 Task: Create a rule from the Agile list, Priority changed -> Complete task in the project AgileBite if Priority Cleared then Complete Task
Action: Mouse moved to (71, 339)
Screenshot: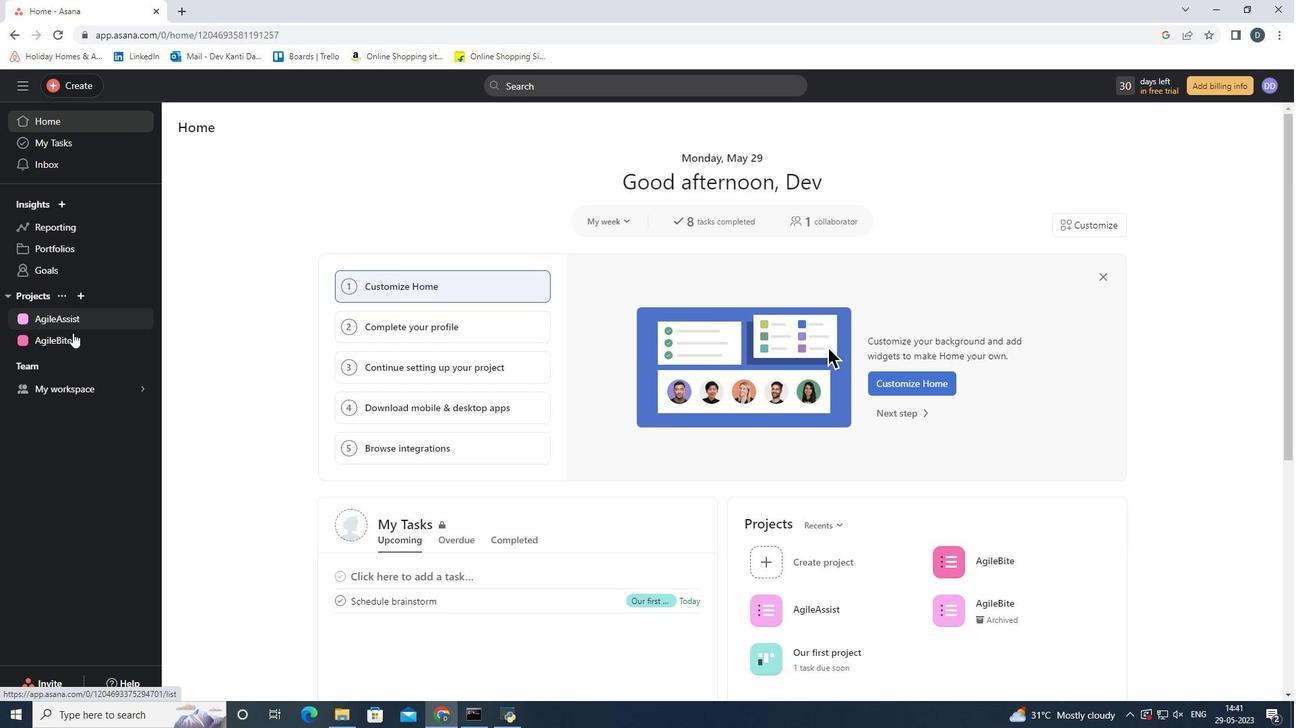 
Action: Mouse pressed left at (71, 339)
Screenshot: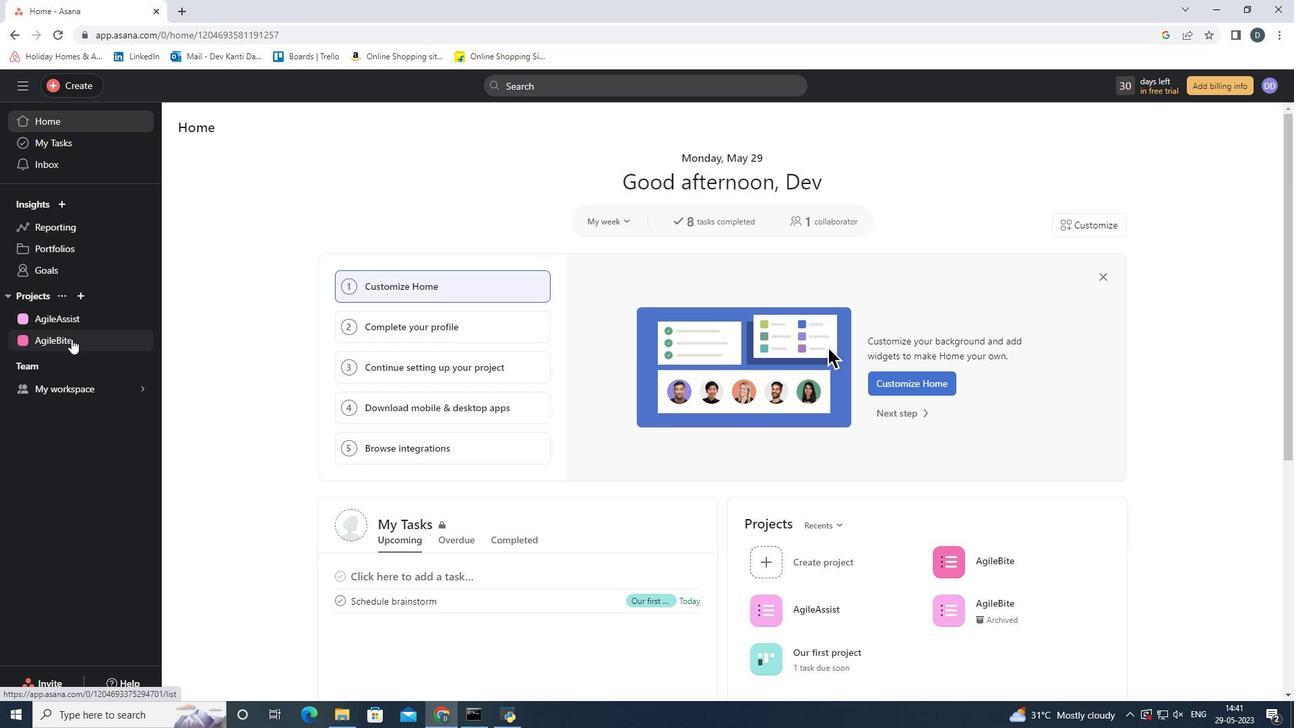 
Action: Mouse moved to (1241, 142)
Screenshot: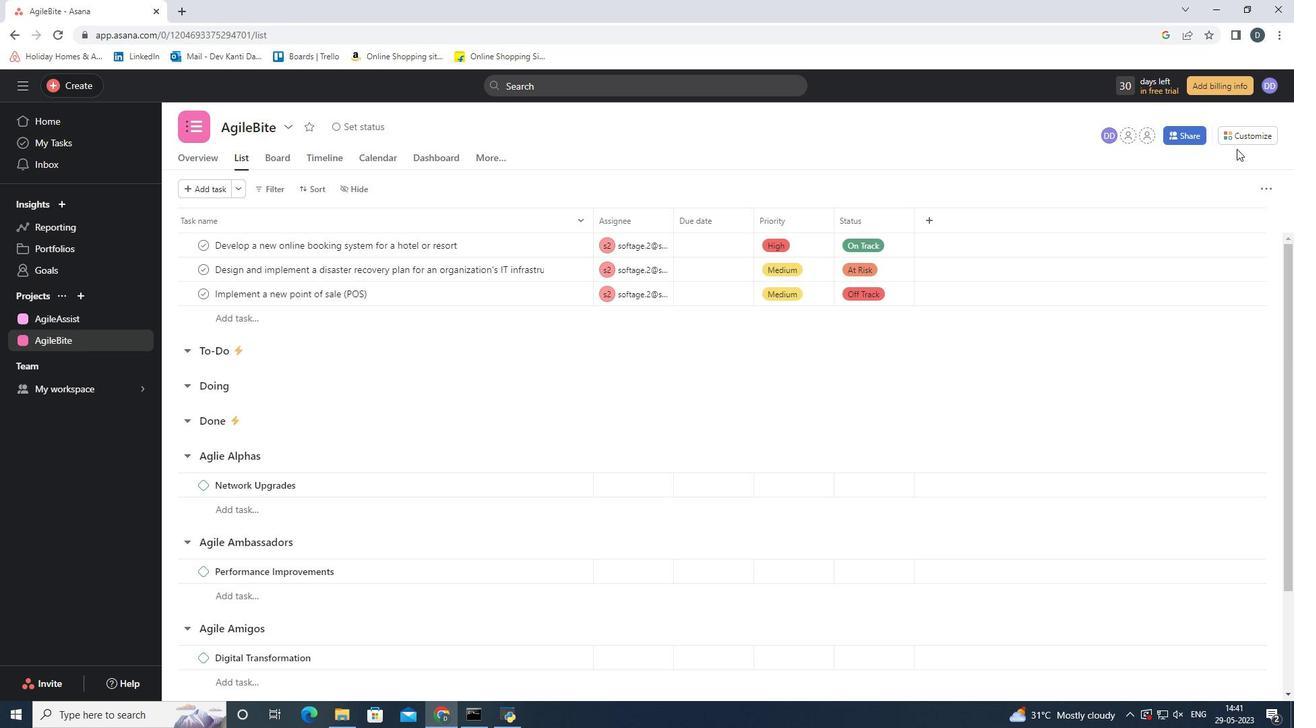 
Action: Mouse pressed left at (1241, 142)
Screenshot: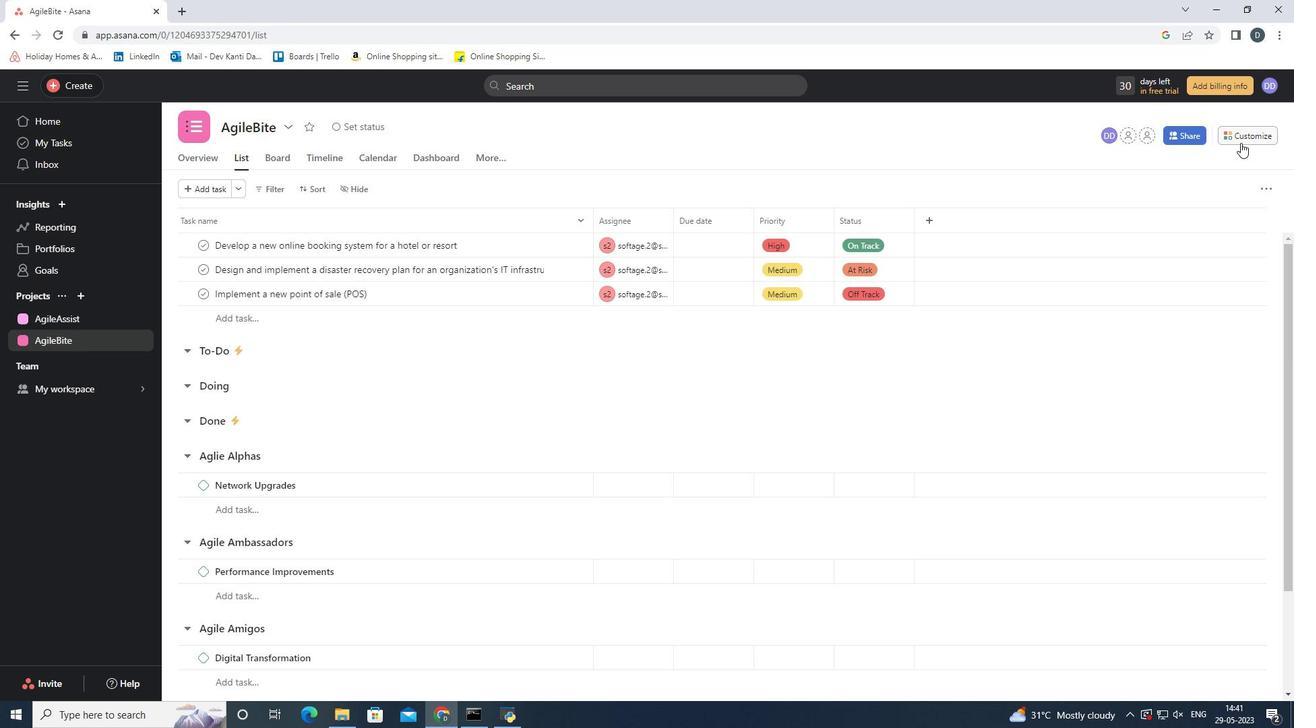 
Action: Mouse moved to (1006, 318)
Screenshot: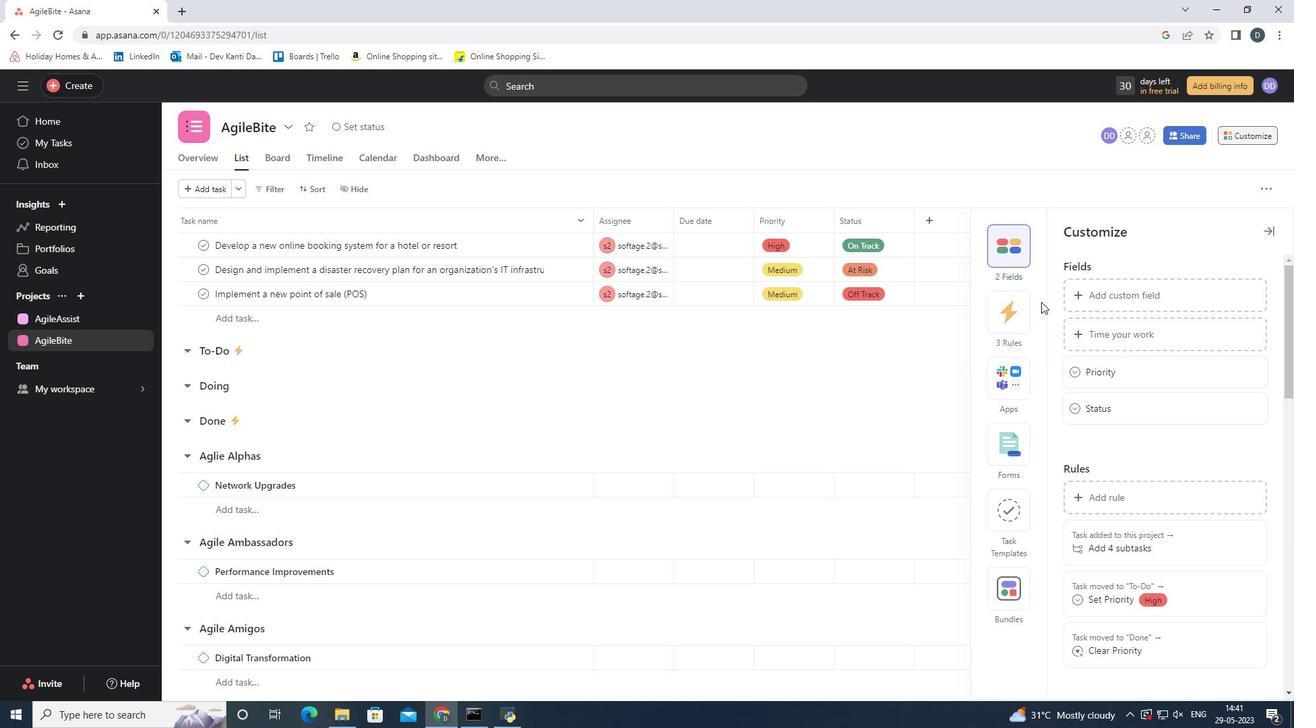 
Action: Mouse pressed left at (1006, 318)
Screenshot: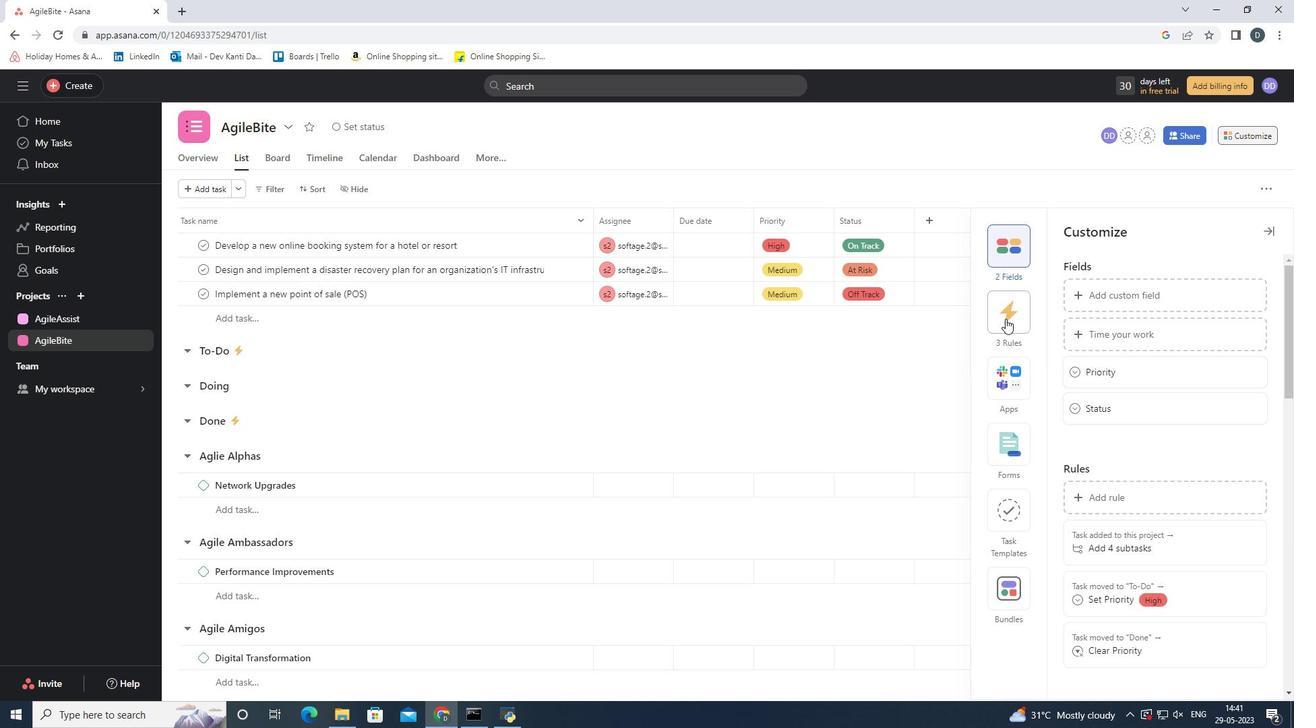 
Action: Mouse moved to (1163, 302)
Screenshot: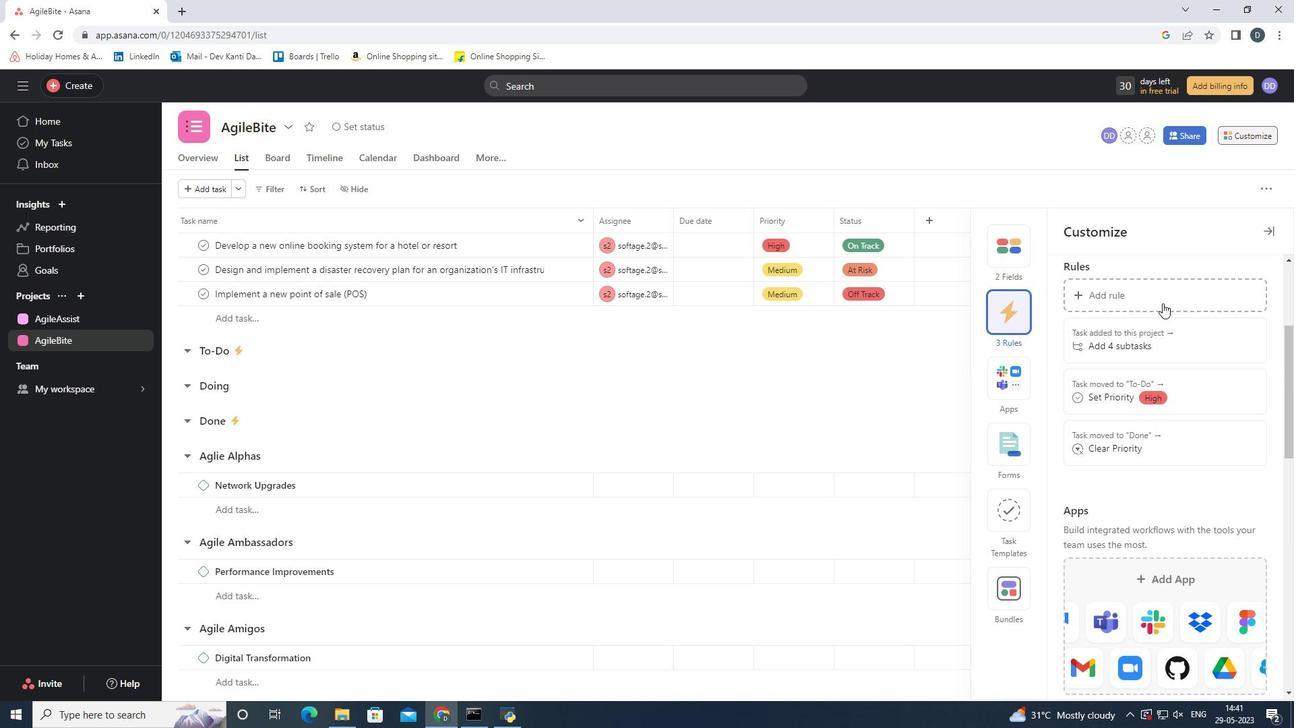 
Action: Mouse pressed left at (1163, 302)
Screenshot: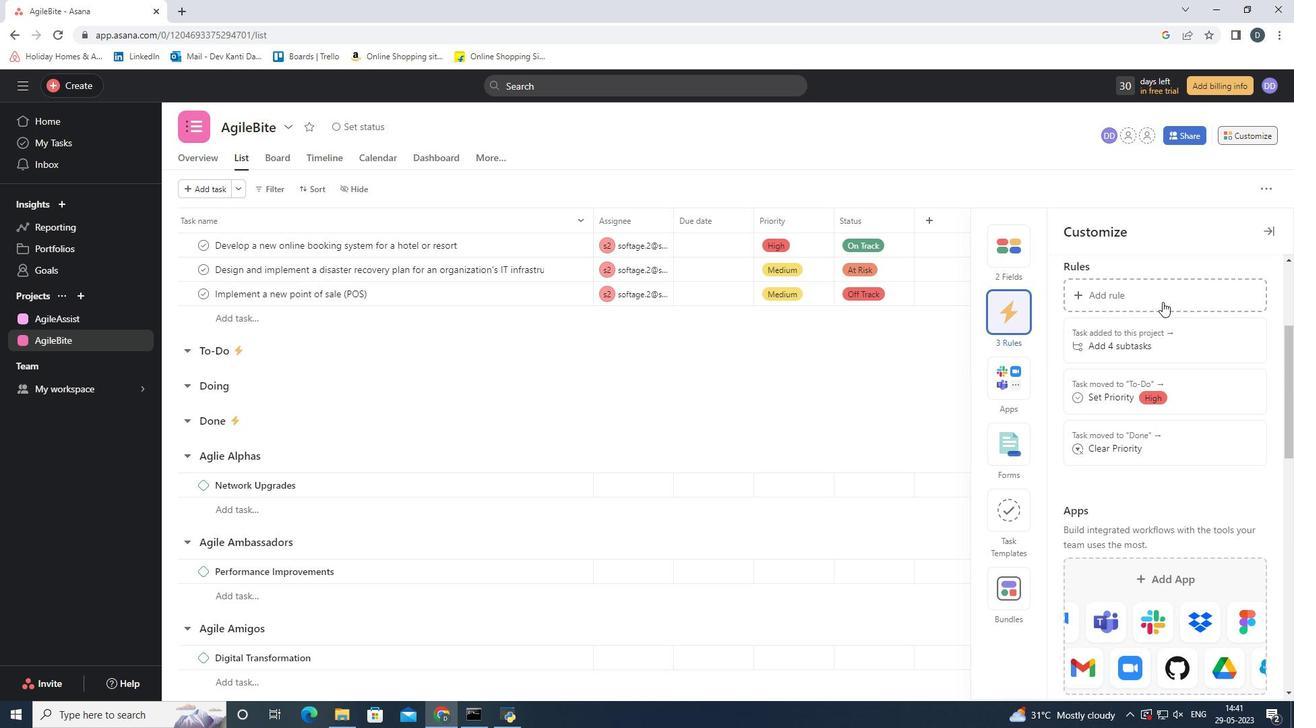 
Action: Mouse moved to (279, 228)
Screenshot: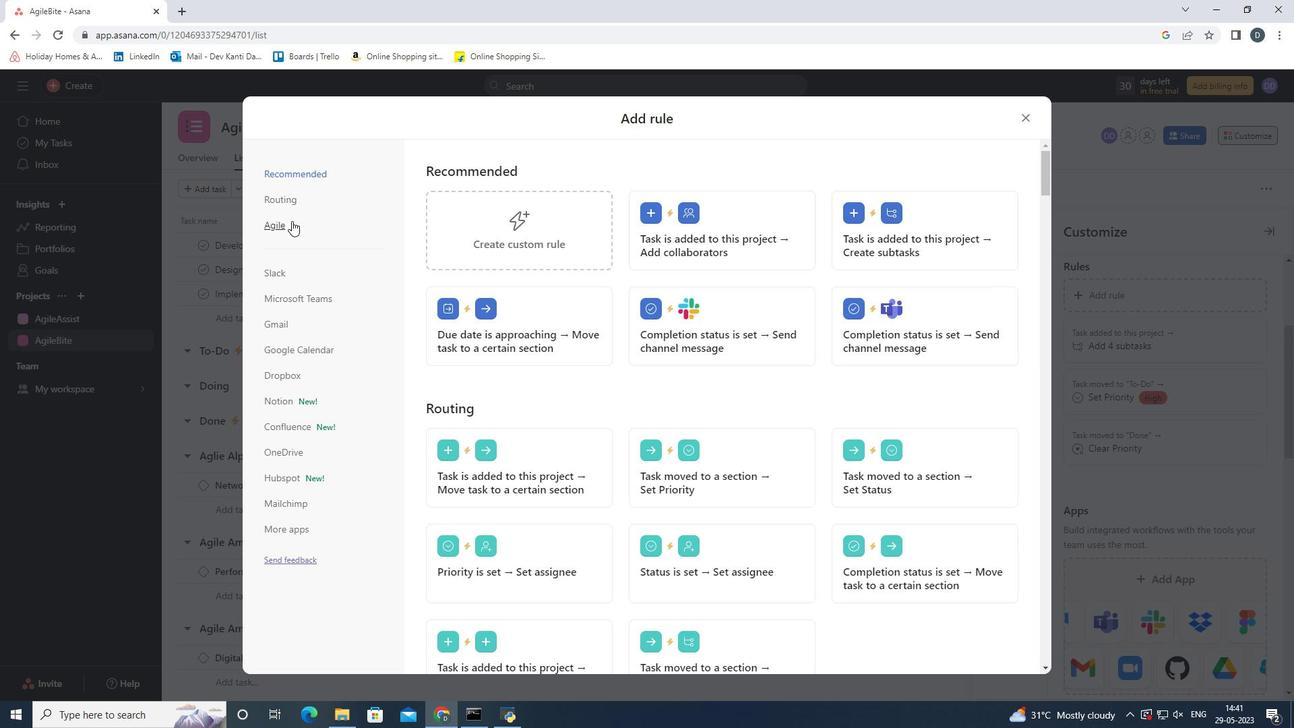 
Action: Mouse pressed left at (279, 228)
Screenshot: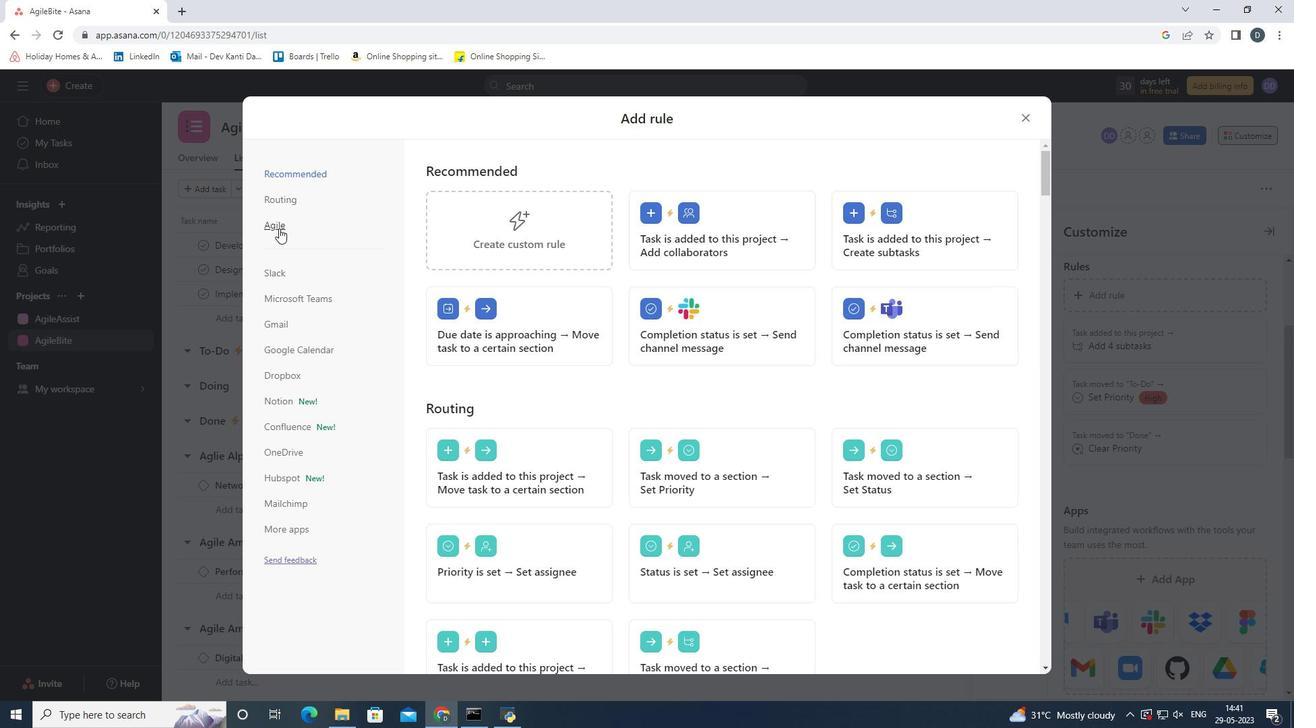 
Action: Mouse moved to (565, 240)
Screenshot: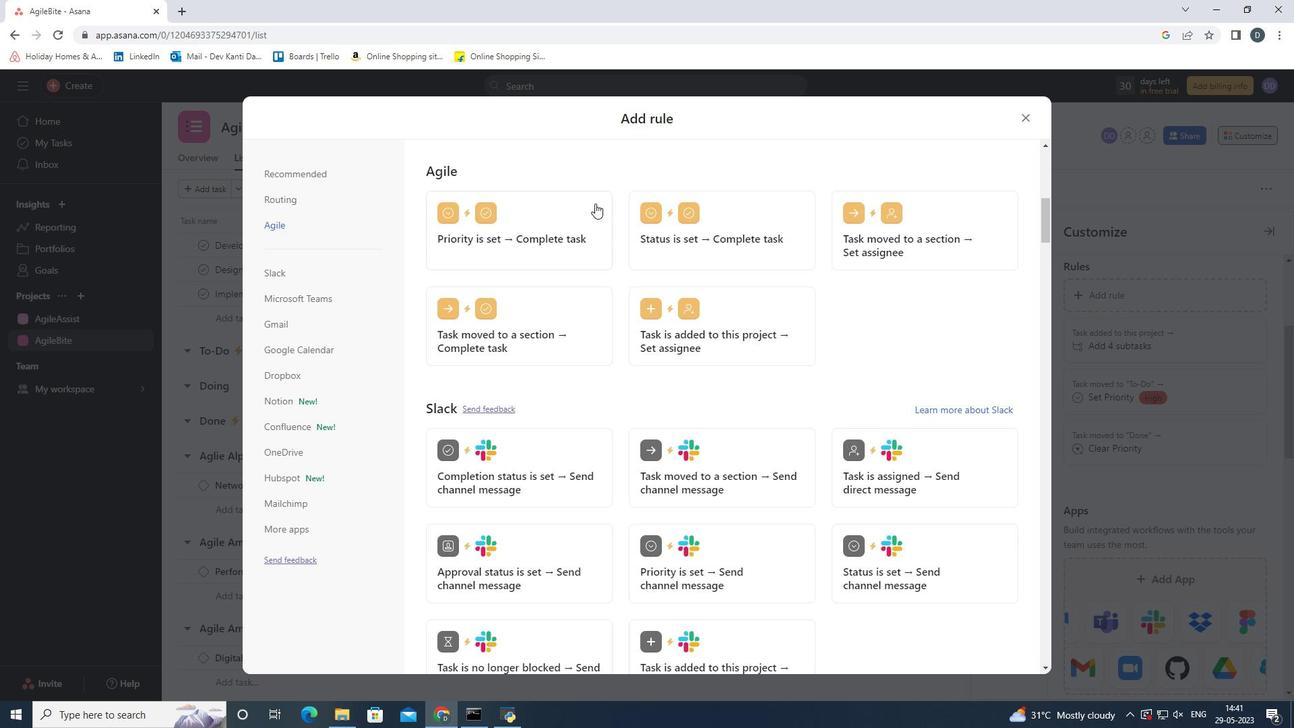 
Action: Mouse pressed left at (565, 240)
Screenshot: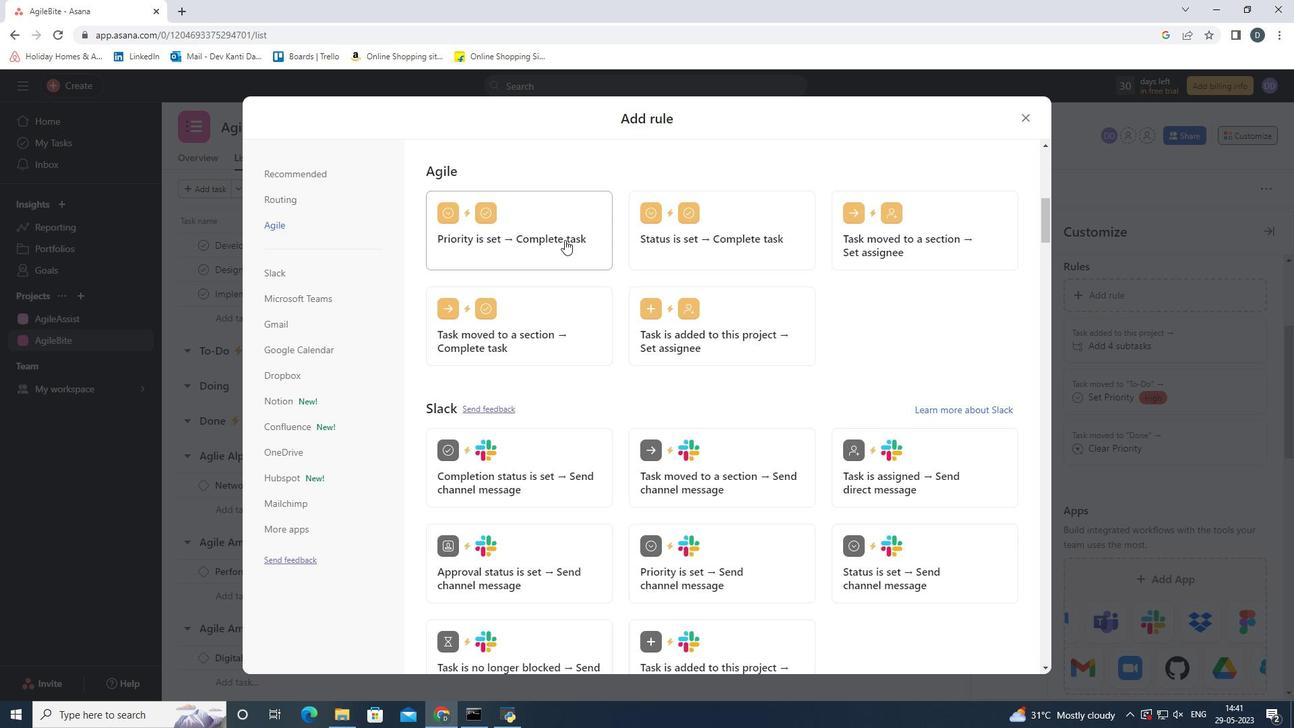 
Action: Mouse moved to (518, 456)
Screenshot: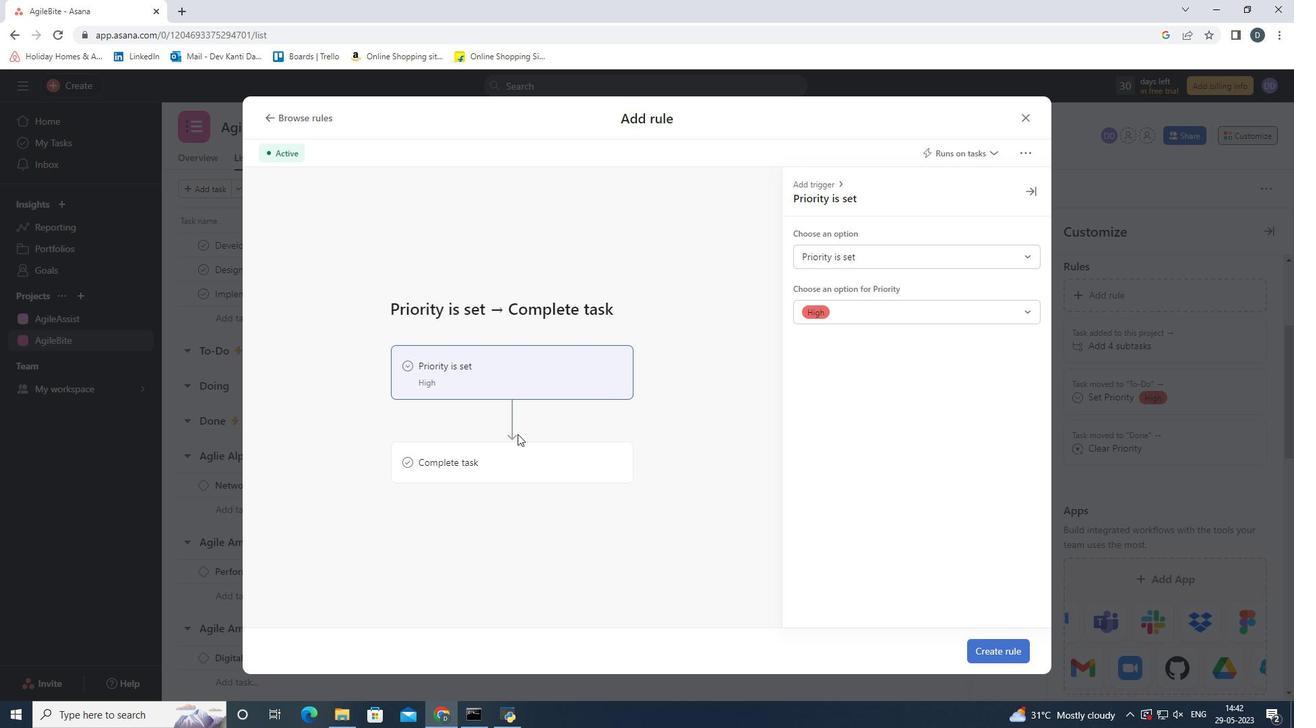 
Action: Mouse pressed left at (518, 456)
Screenshot: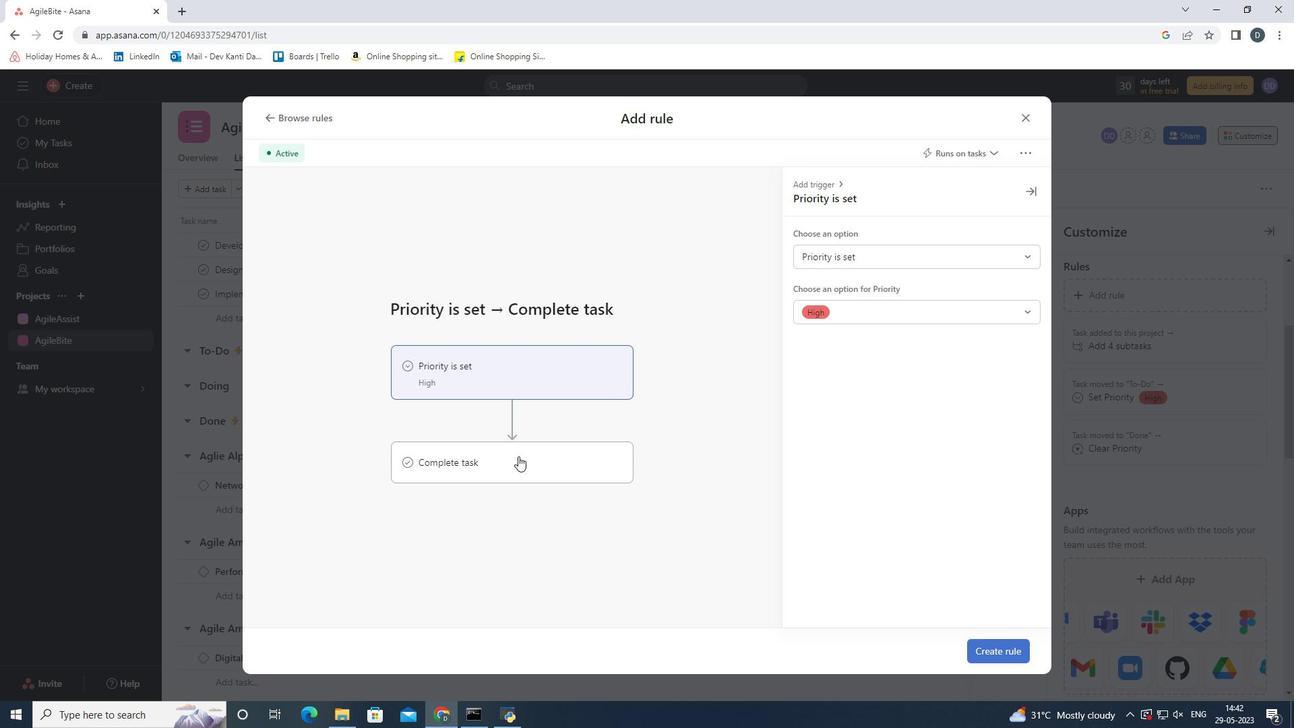 
Action: Mouse moved to (913, 262)
Screenshot: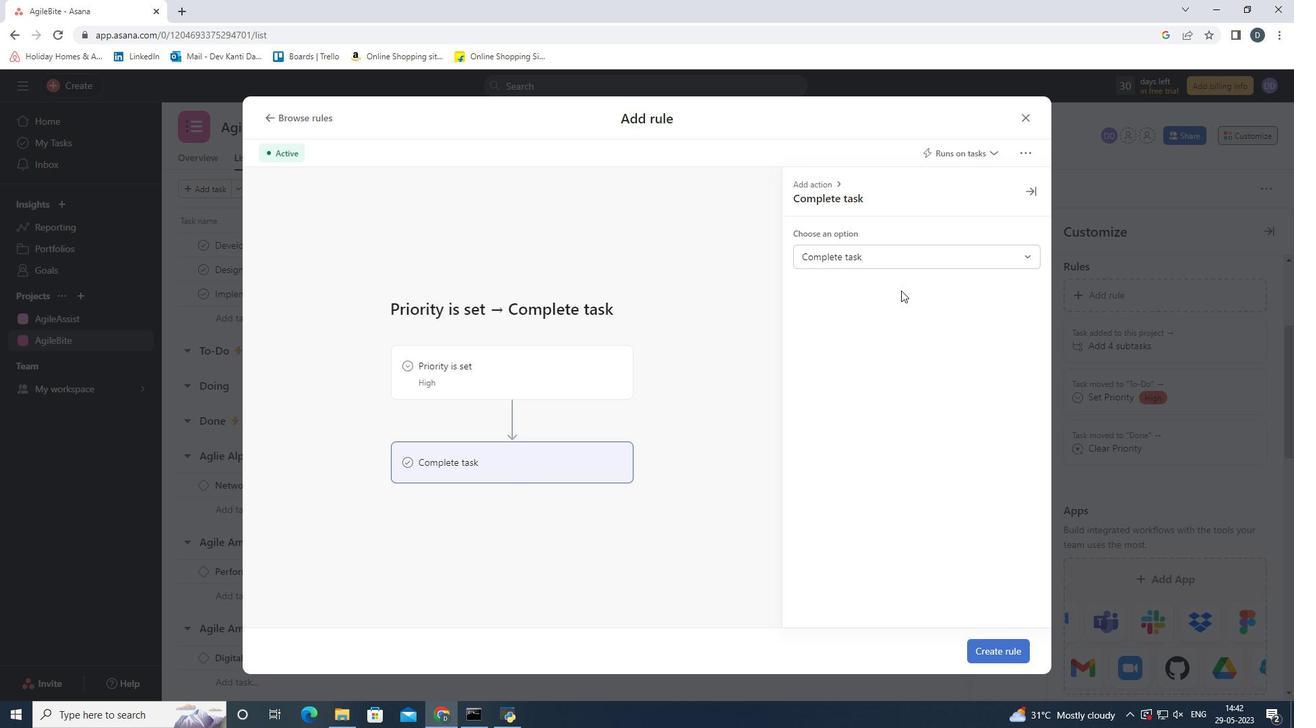 
Action: Mouse pressed left at (913, 262)
Screenshot: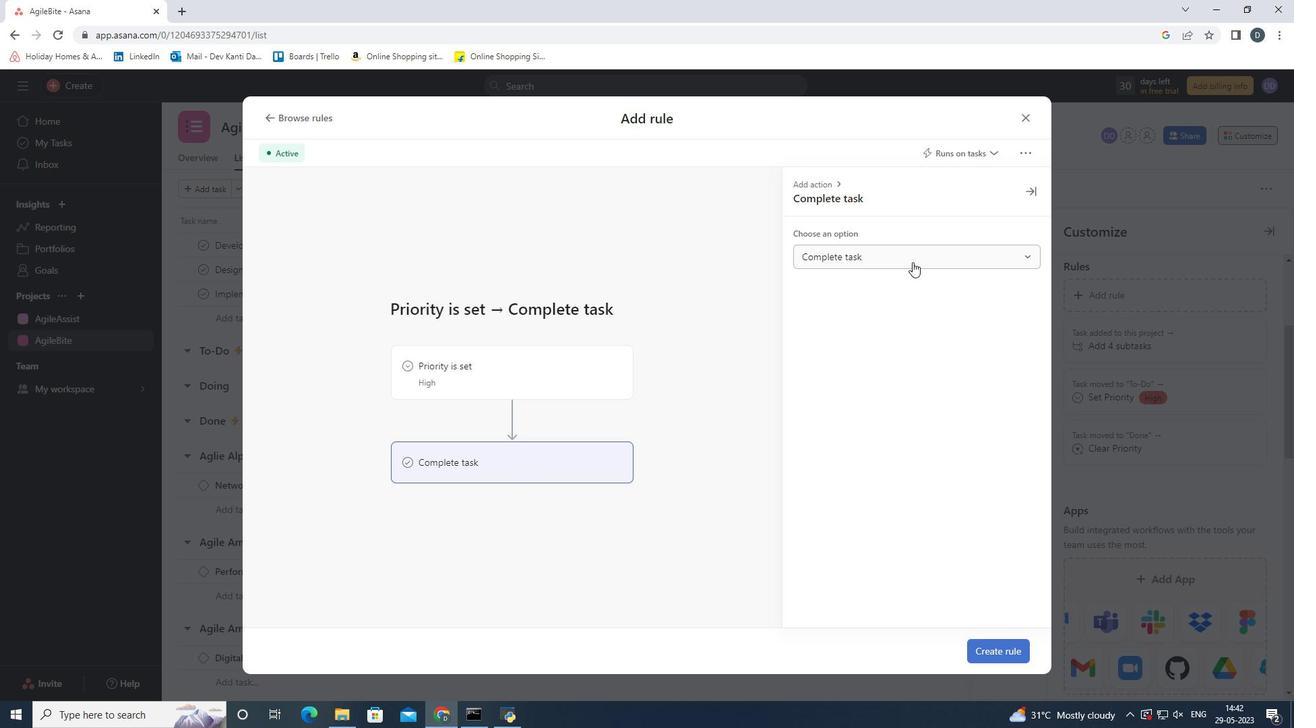 
Action: Mouse moved to (942, 352)
Screenshot: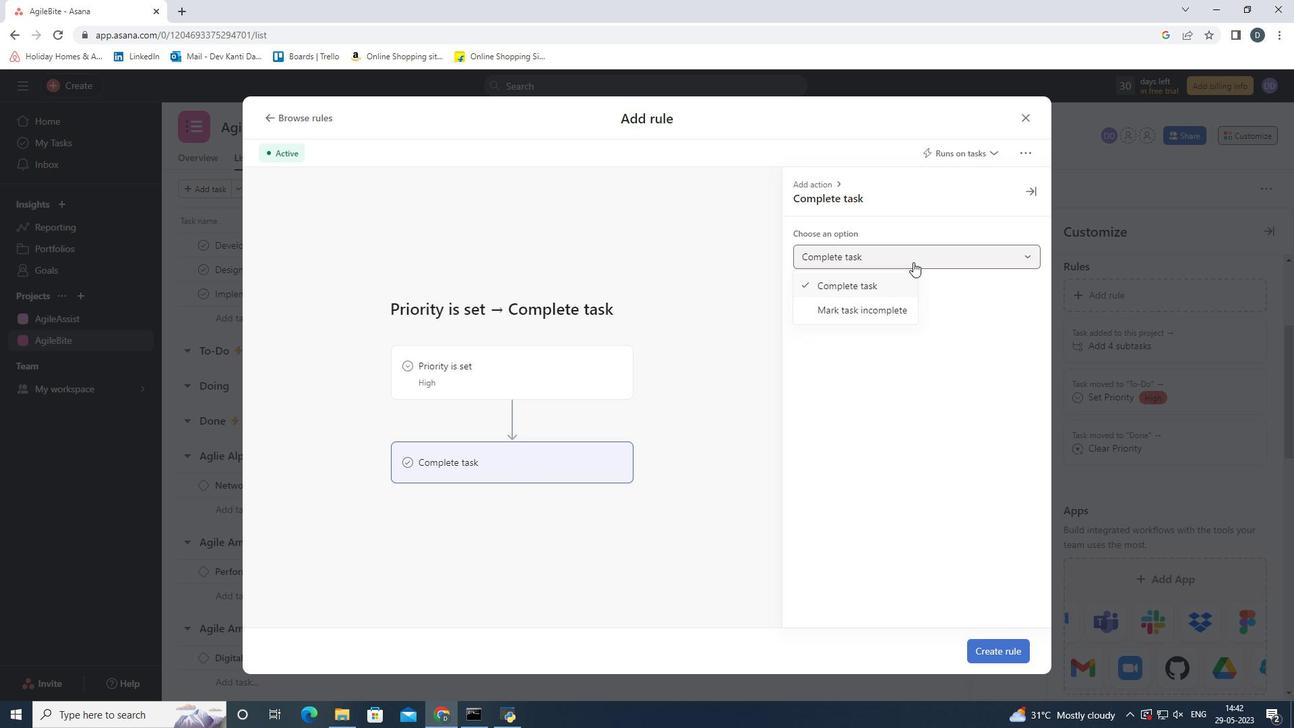 
Action: Mouse pressed left at (942, 352)
Screenshot: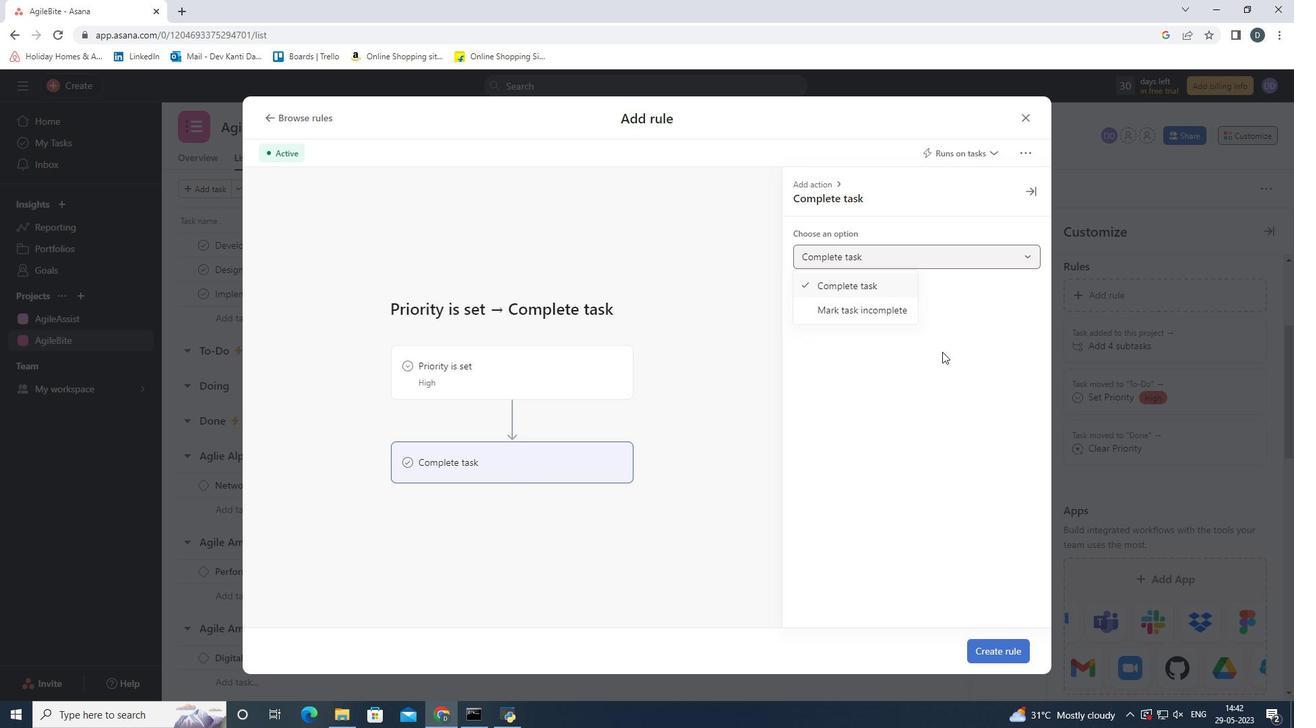 
Action: Mouse moved to (515, 383)
Screenshot: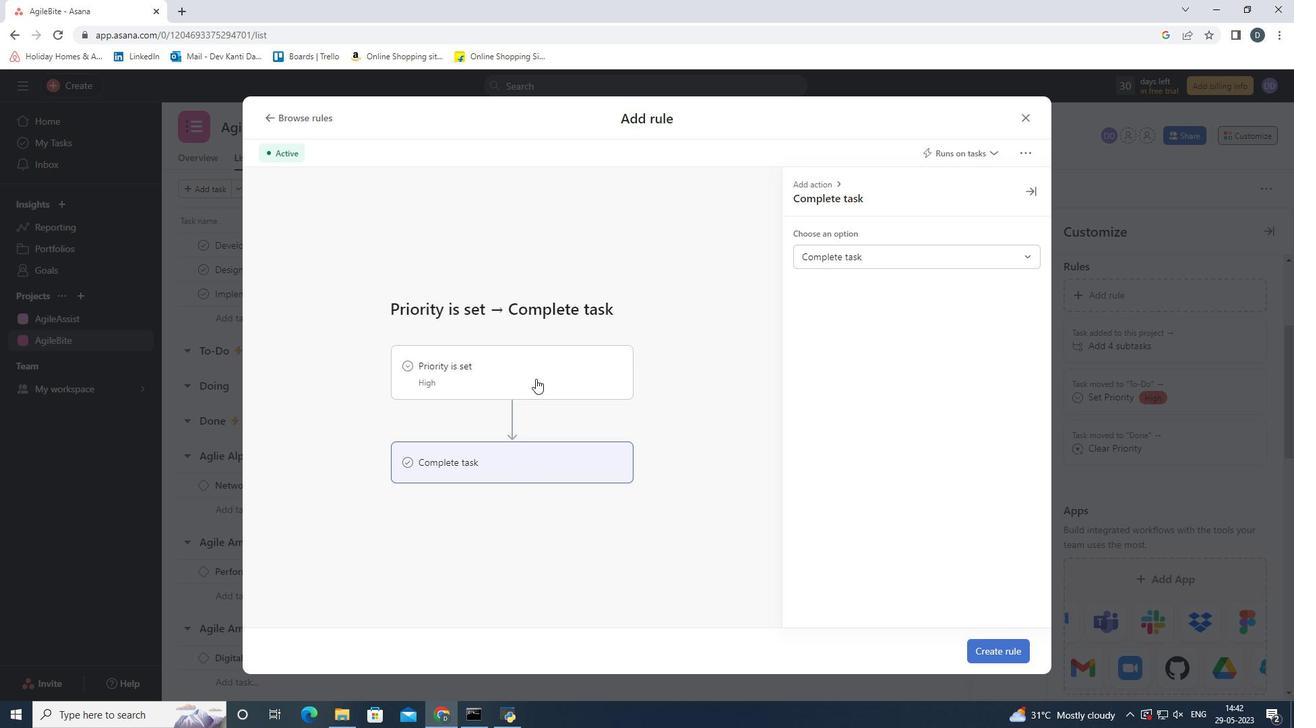 
Action: Mouse pressed left at (515, 383)
Screenshot: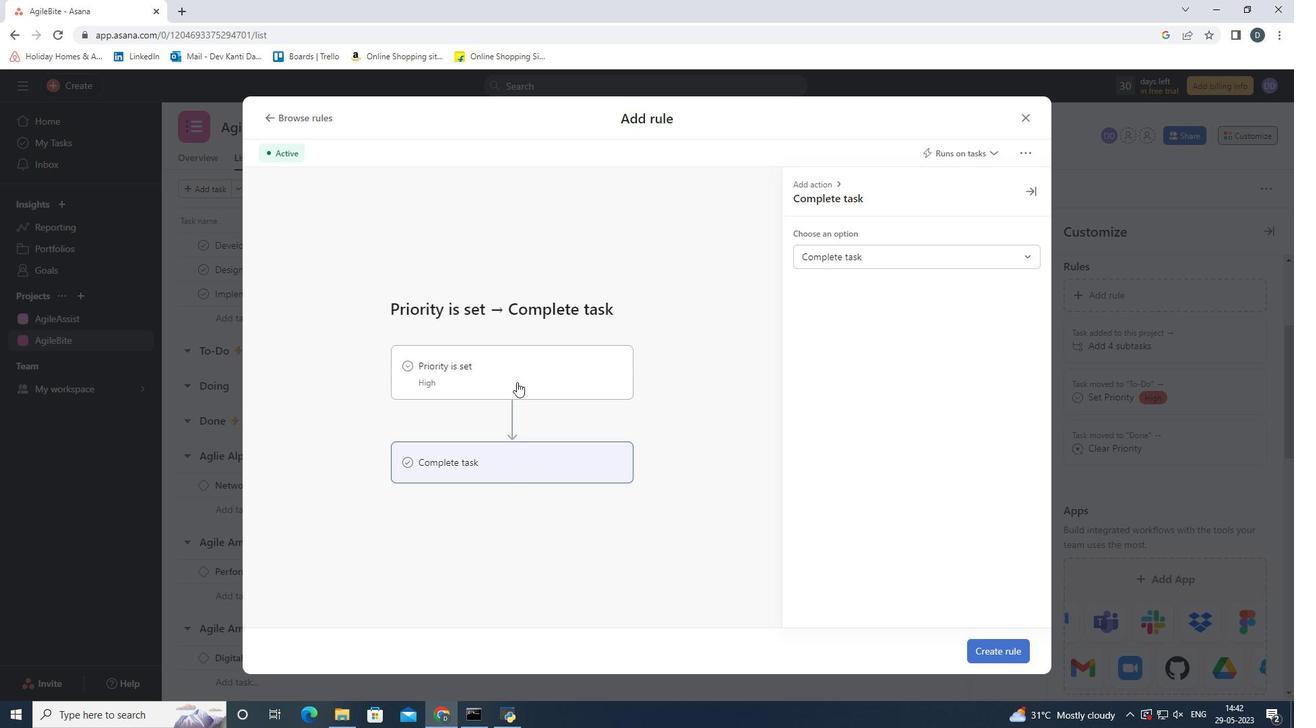 
Action: Mouse moved to (900, 262)
Screenshot: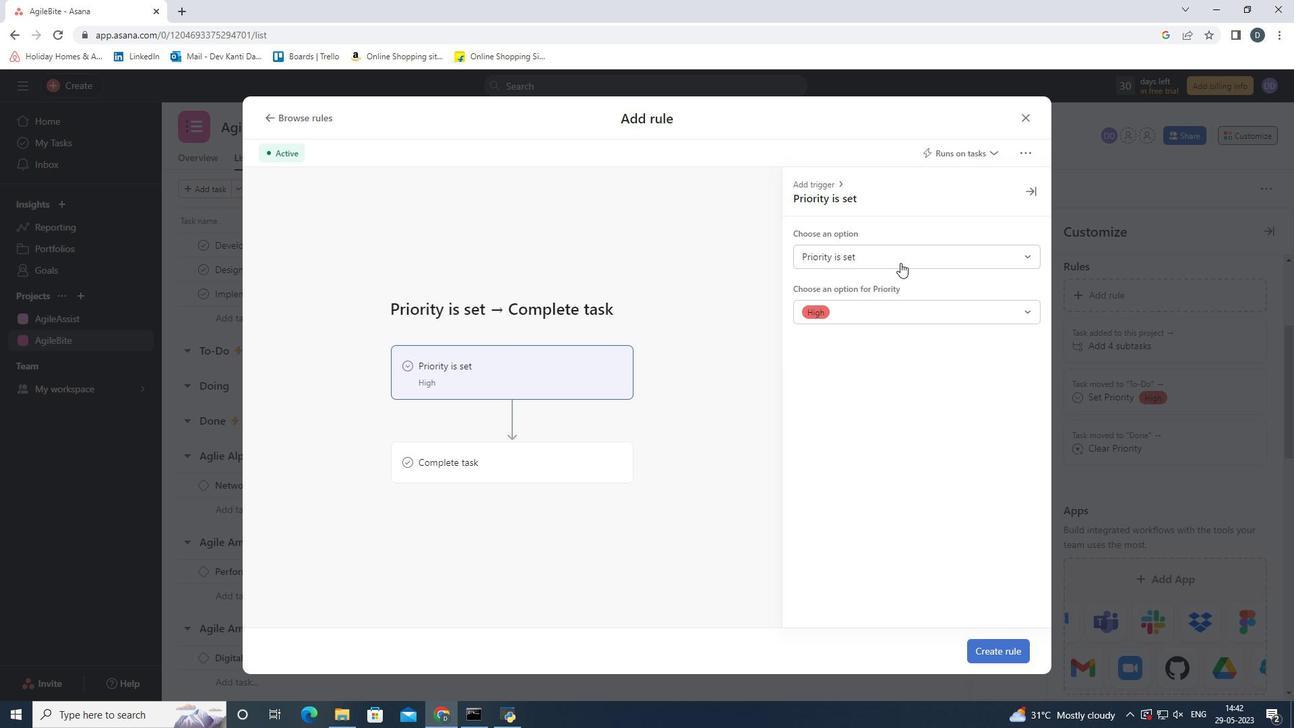 
Action: Mouse pressed left at (900, 262)
Screenshot: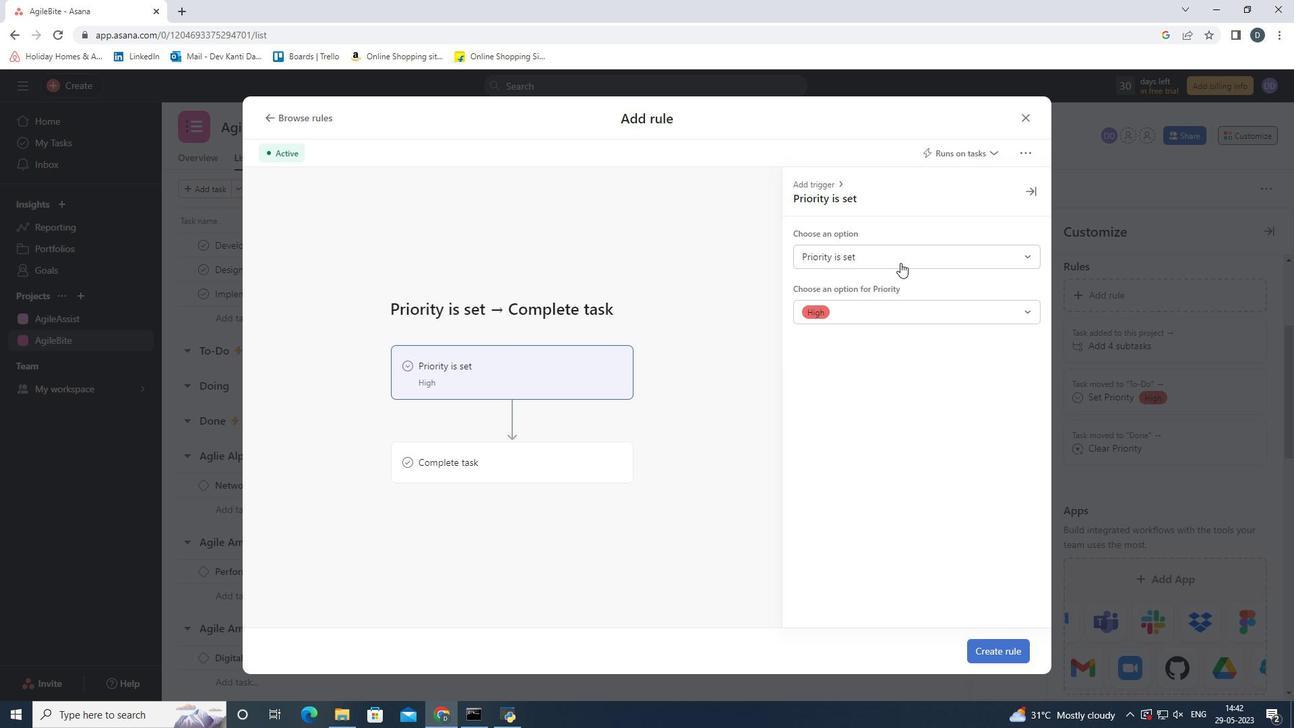 
Action: Mouse moved to (892, 308)
Screenshot: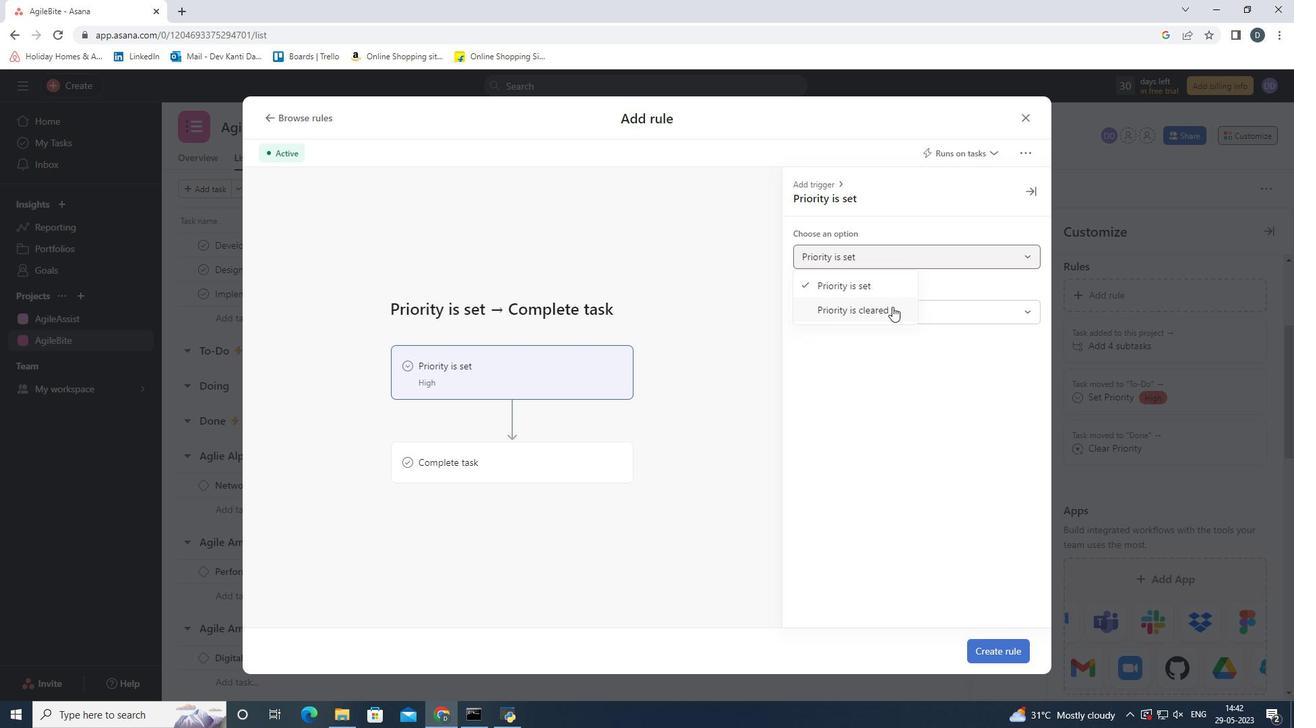 
Action: Mouse pressed left at (892, 308)
Screenshot: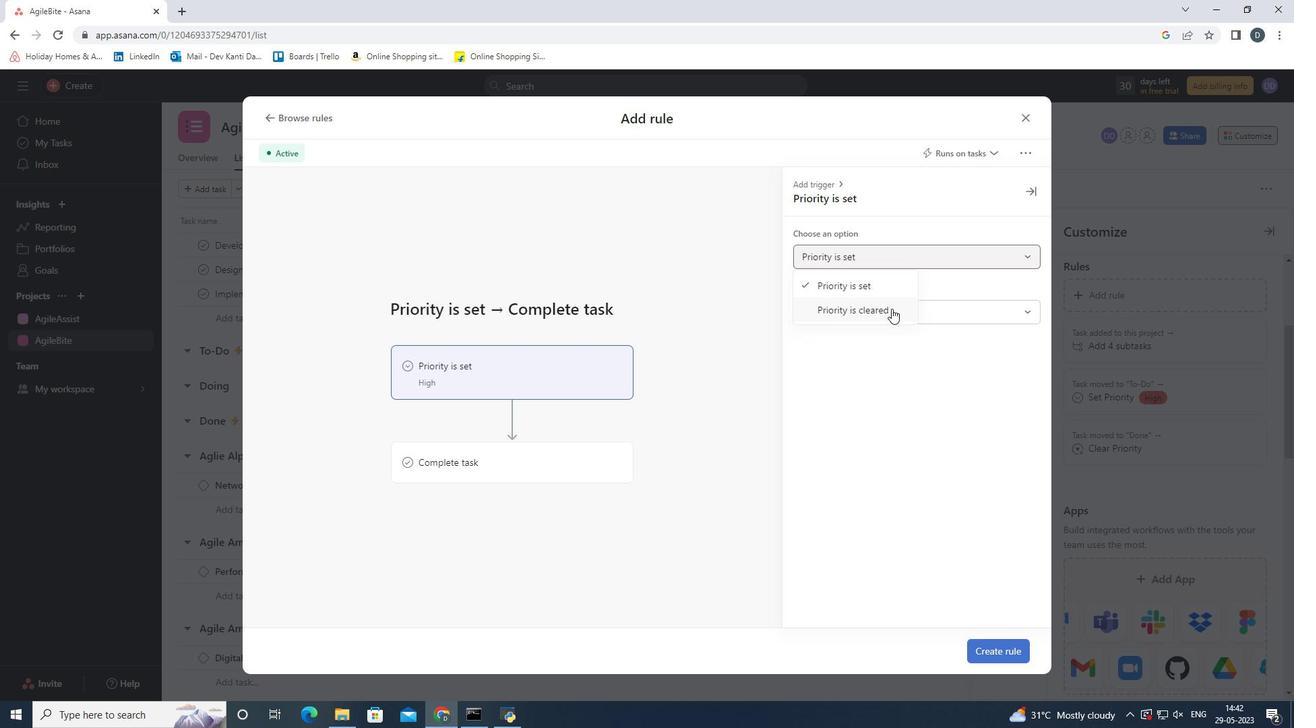 
Action: Mouse moved to (729, 365)
Screenshot: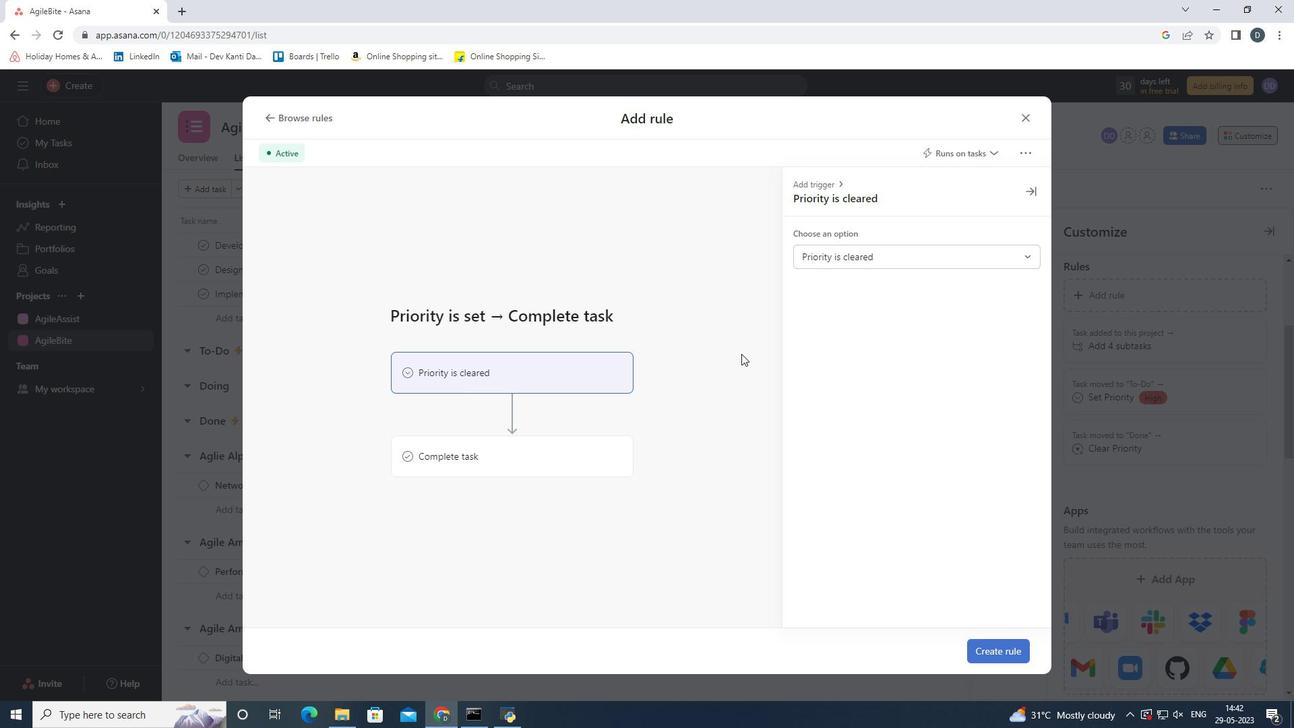 
Action: Mouse pressed left at (729, 365)
Screenshot: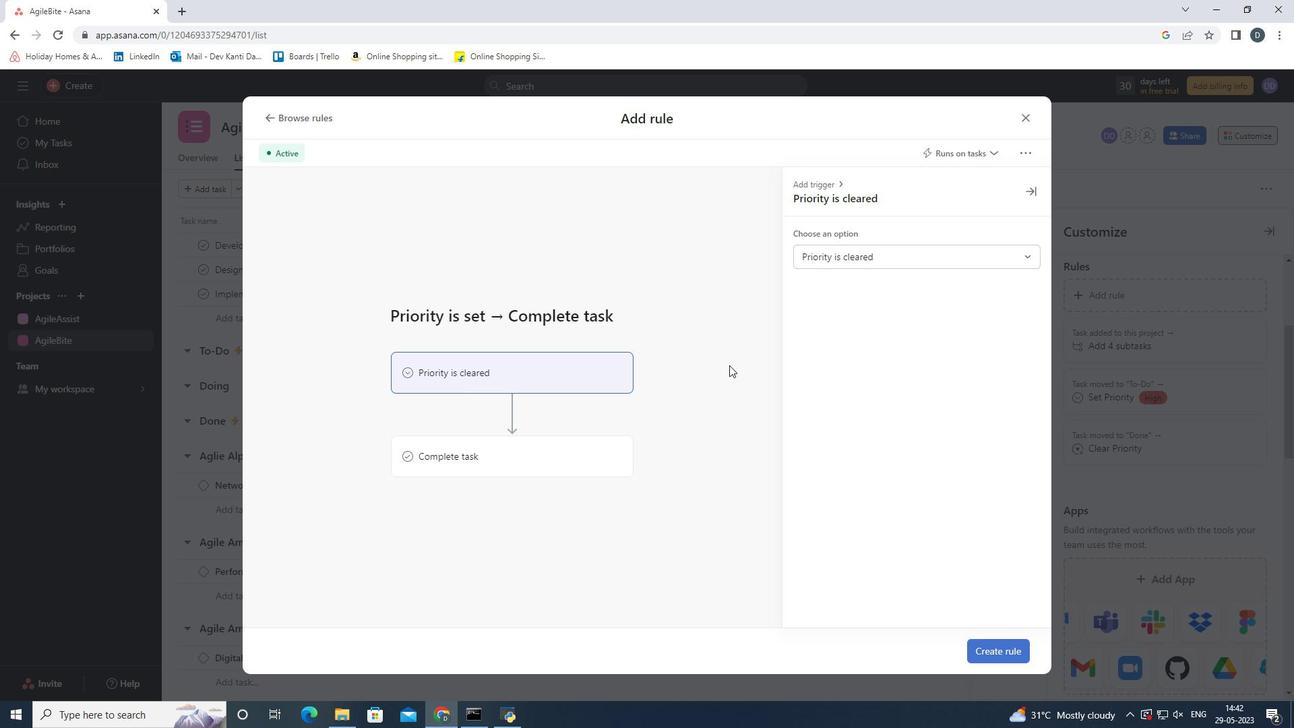
Action: Mouse moved to (998, 649)
Screenshot: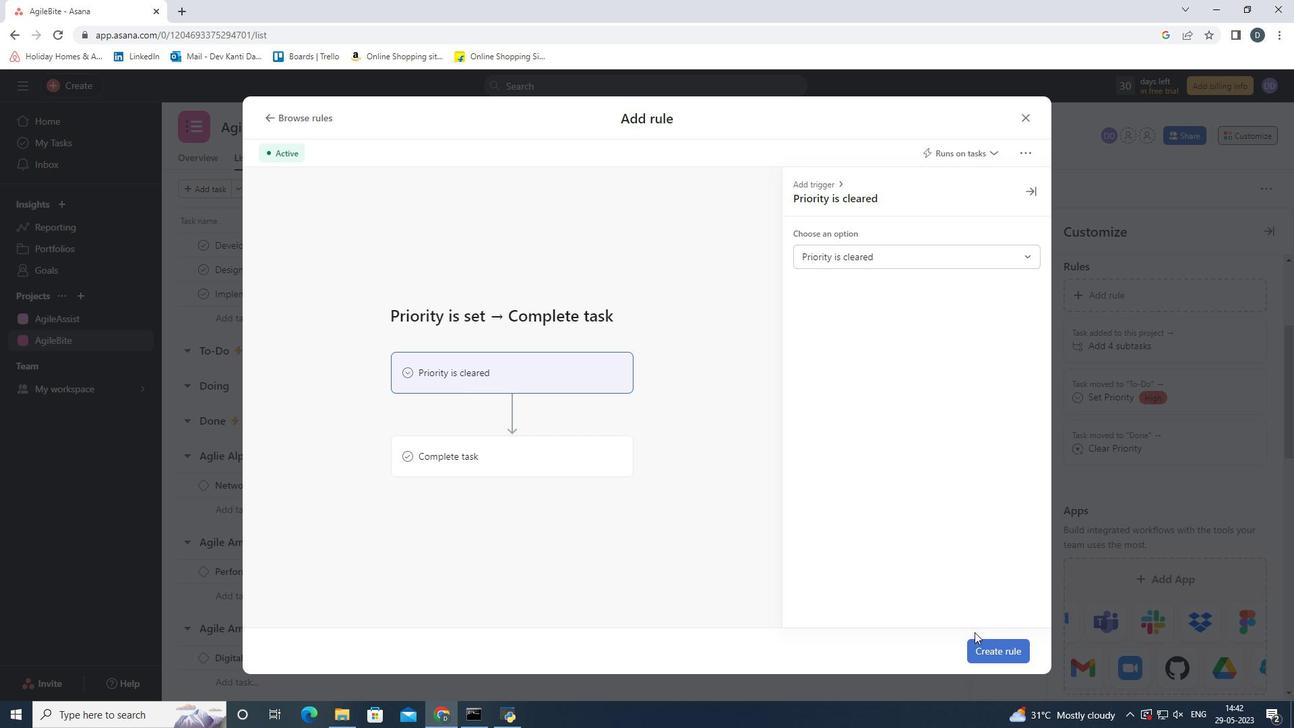 
Action: Mouse pressed left at (998, 649)
Screenshot: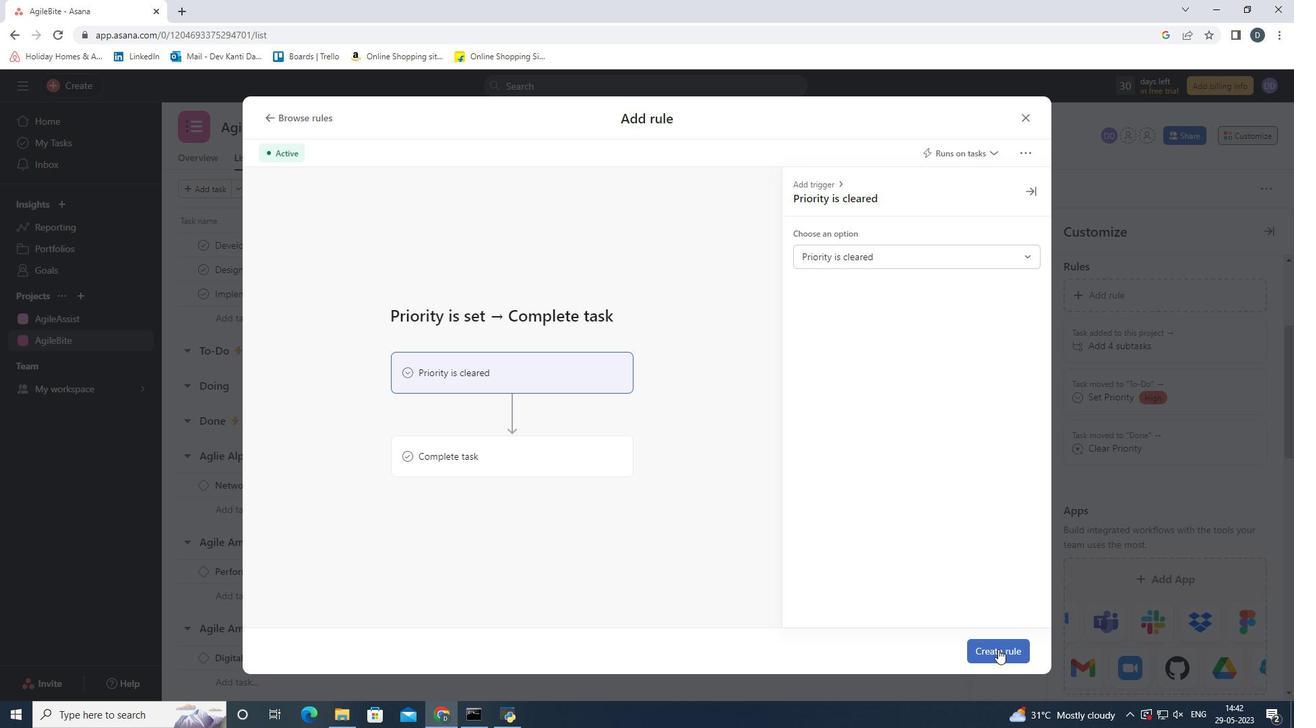 
Action: Mouse moved to (144, 656)
Screenshot: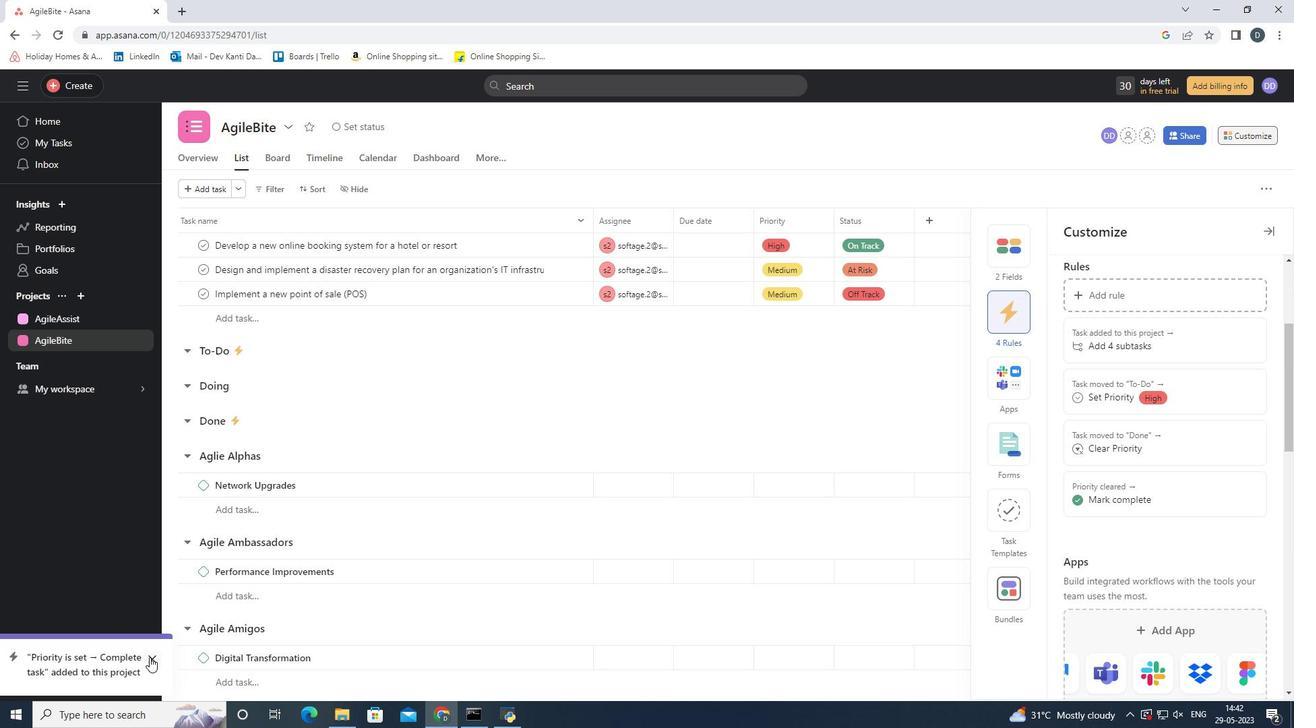 
Action: Mouse pressed left at (144, 656)
Screenshot: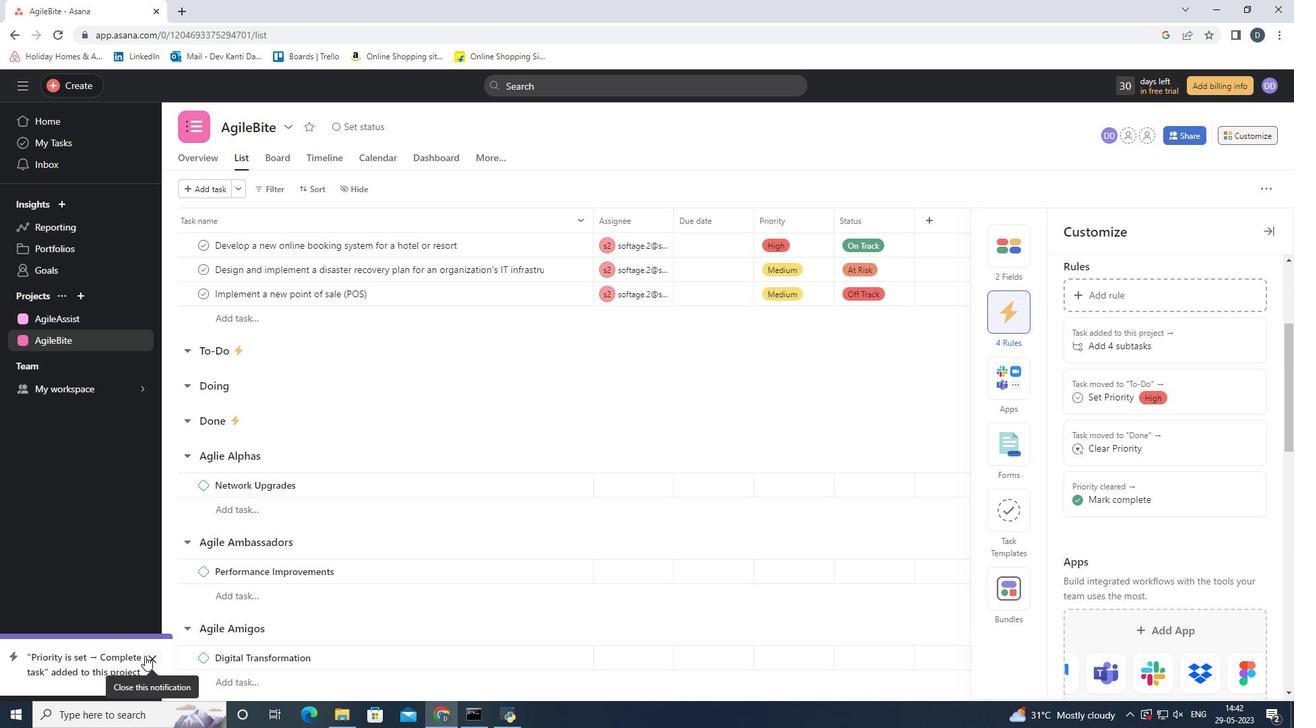 
Action: Mouse moved to (687, 391)
Screenshot: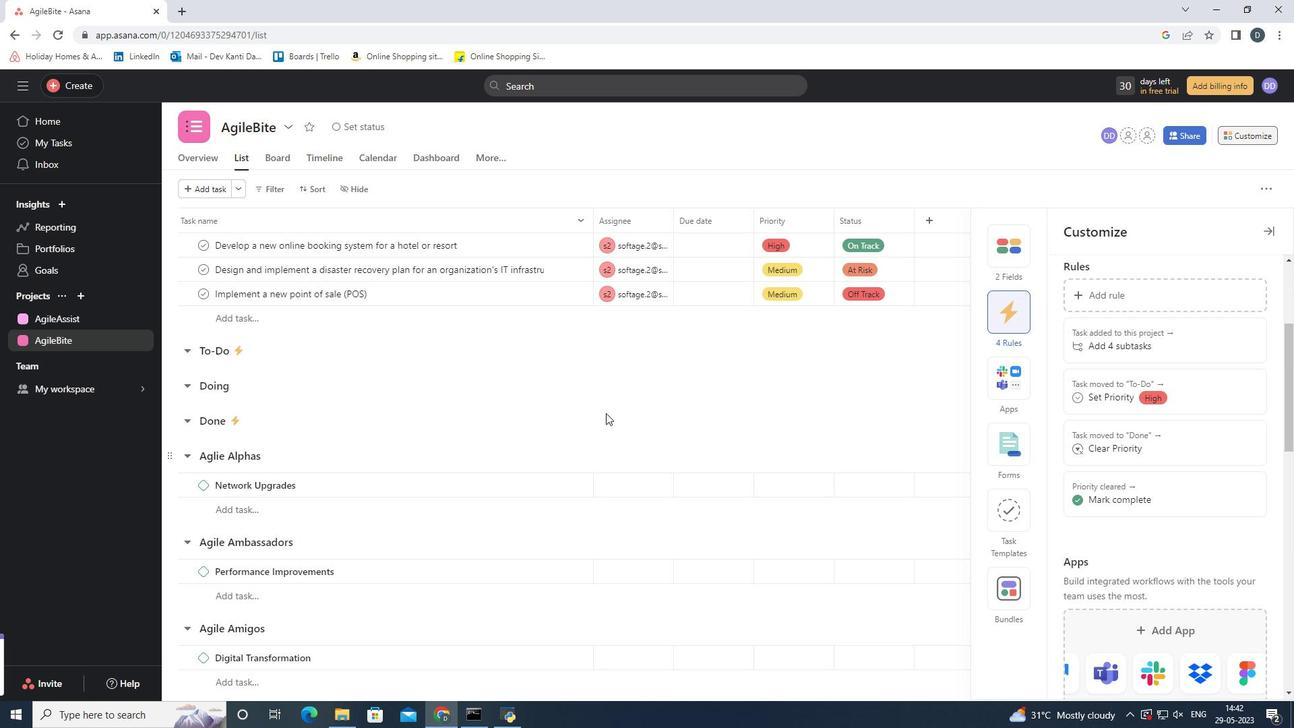 
Action: Mouse pressed left at (687, 391)
Screenshot: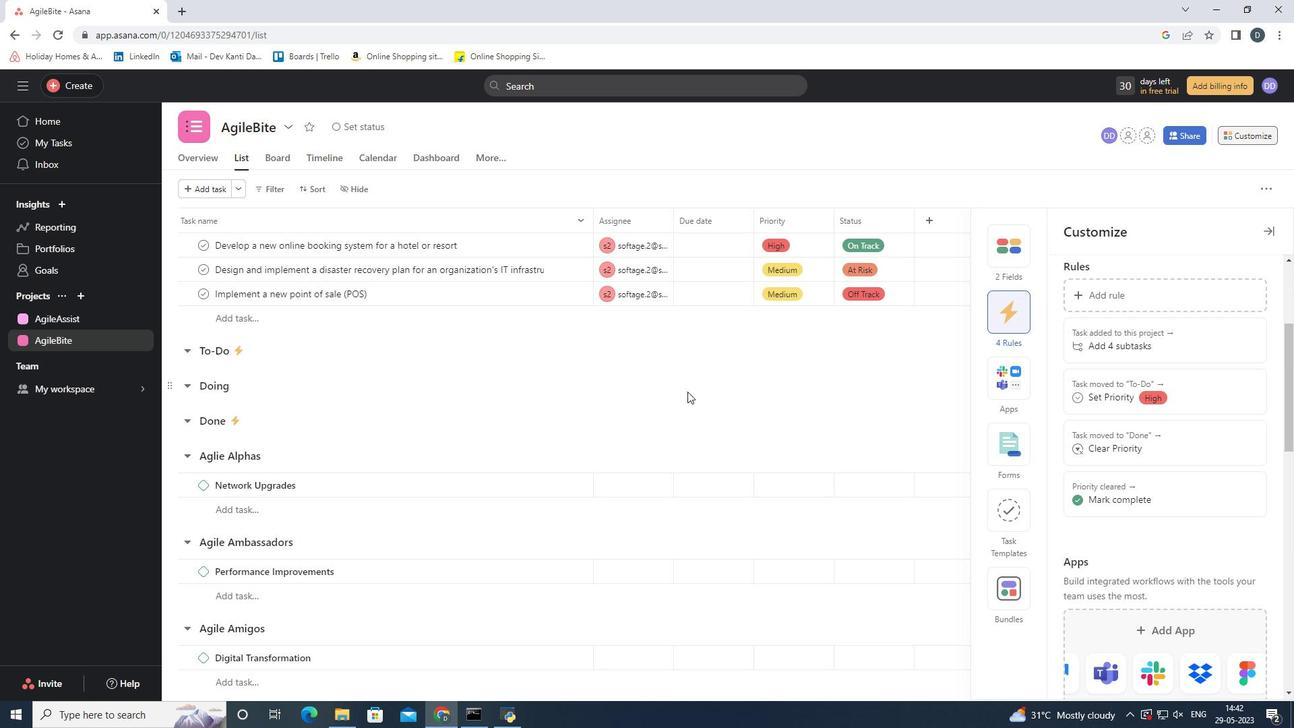 
